 Task: Assign Person0000000135 as Project Lead of Scrum Project Project0000000068 in Jira. Create Issue Issue0000000331 in Backlog  in Scrum Project Project0000000067 in Jira. Create Issue Issue0000000332 in Backlog  in Scrum Project Project0000000067 in Jira. Create Issue Issue0000000333 in Backlog  in Scrum Project Project0000000067 in Jira. Create Issue Issue0000000334 in Backlog  in Scrum Project Project0000000067 in Jira
Action: Mouse moved to (248, 68)
Screenshot: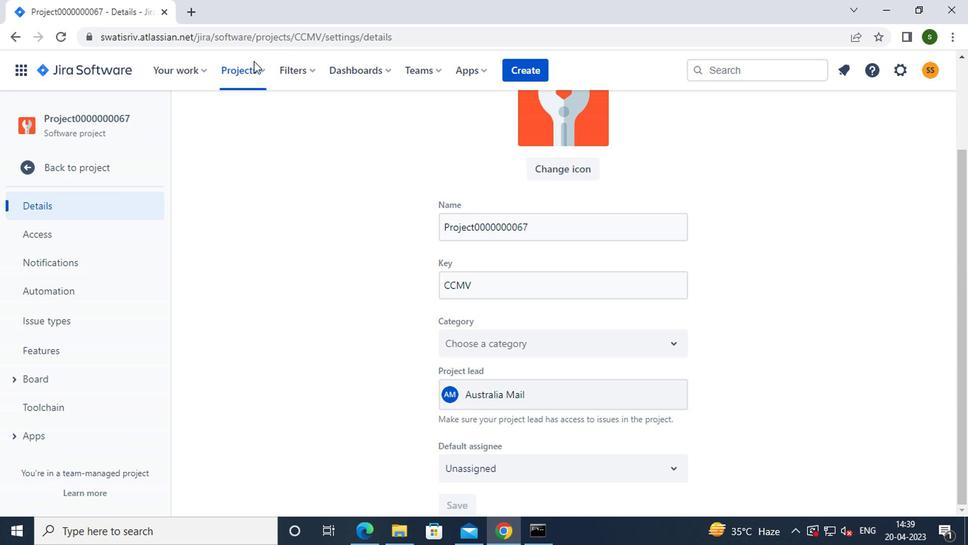 
Action: Mouse pressed left at (248, 68)
Screenshot: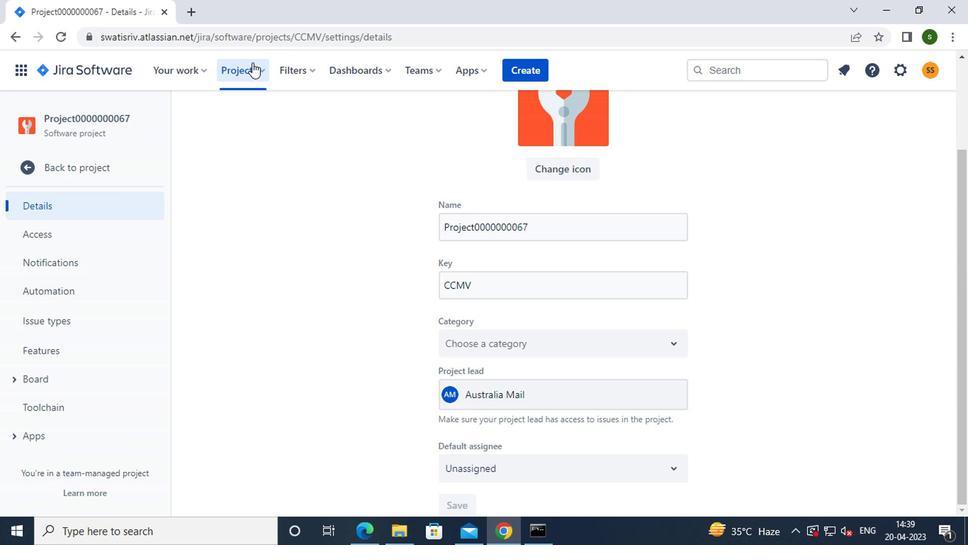 
Action: Mouse moved to (297, 174)
Screenshot: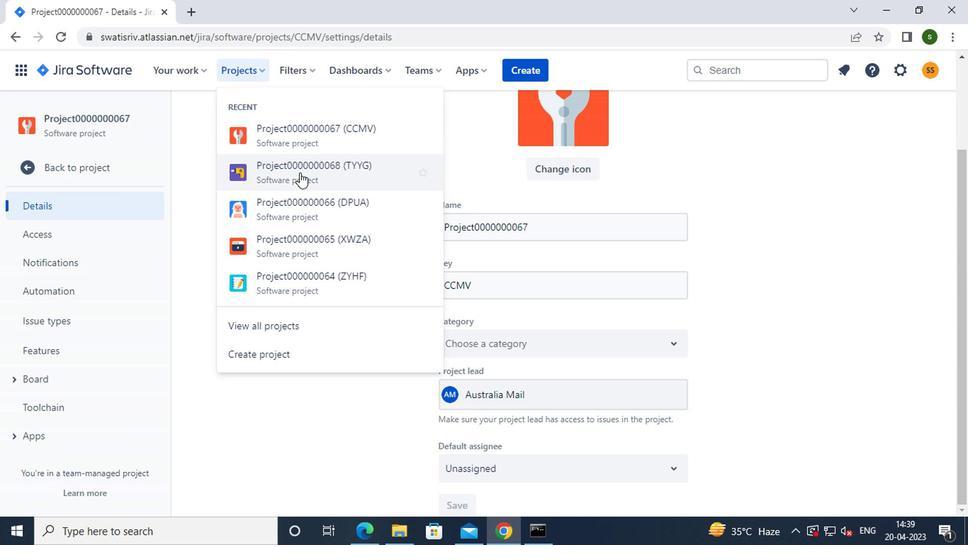 
Action: Mouse pressed left at (297, 174)
Screenshot: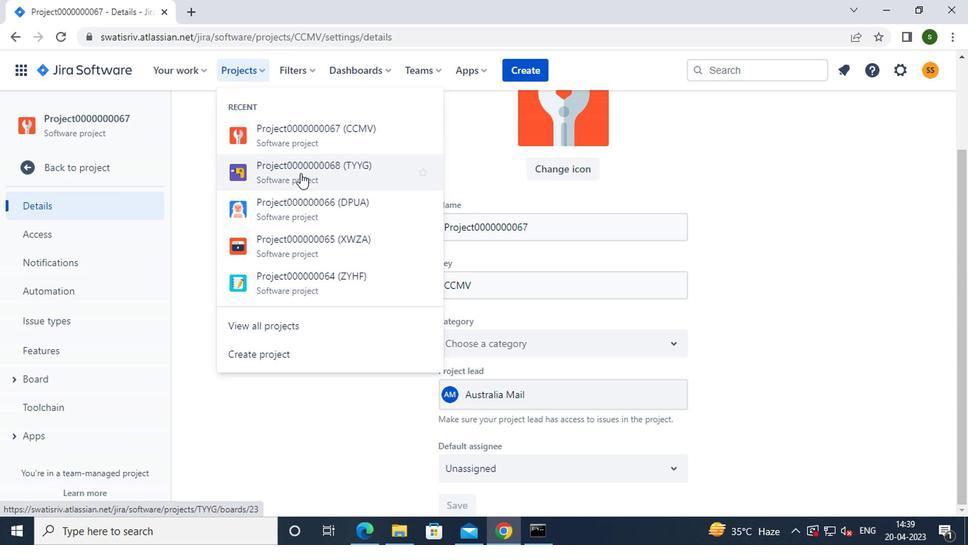 
Action: Mouse moved to (103, 402)
Screenshot: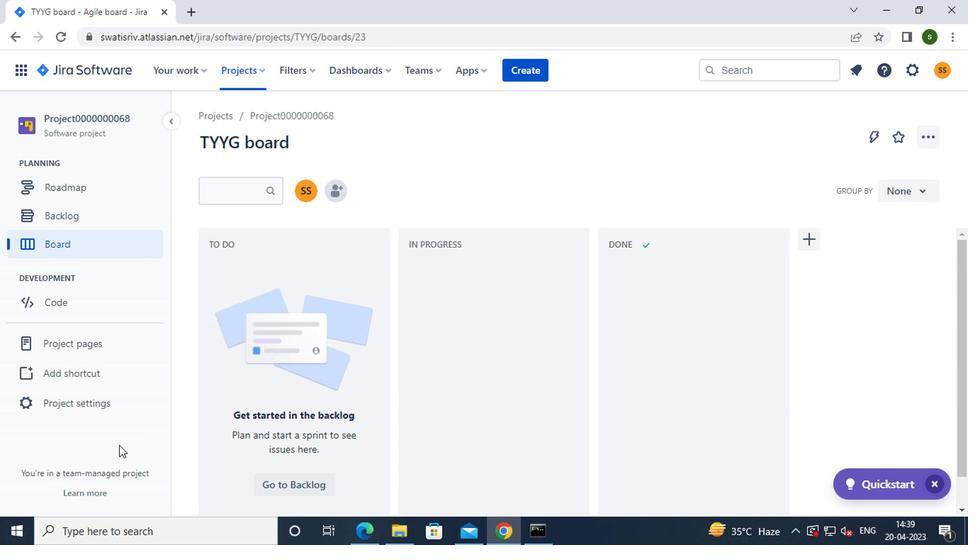 
Action: Mouse pressed left at (103, 402)
Screenshot: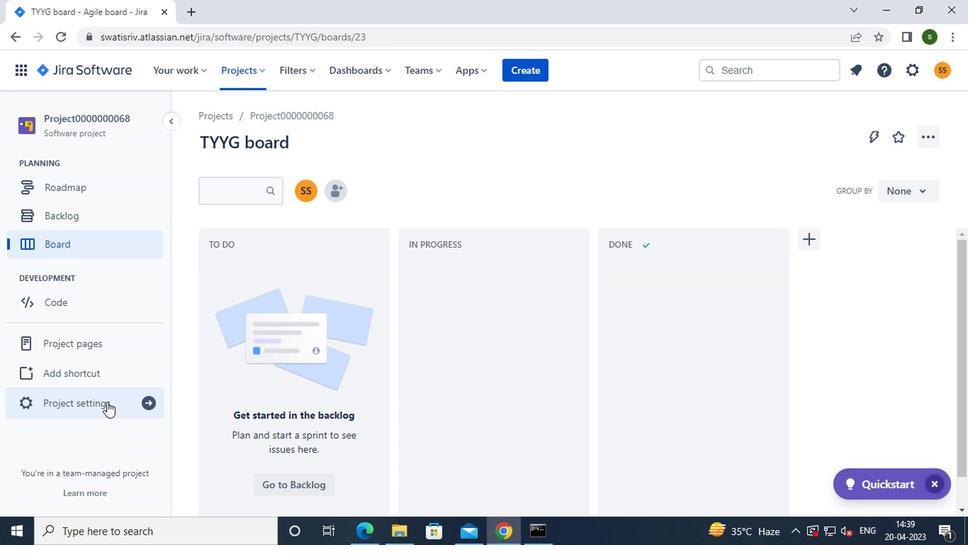 
Action: Mouse moved to (468, 462)
Screenshot: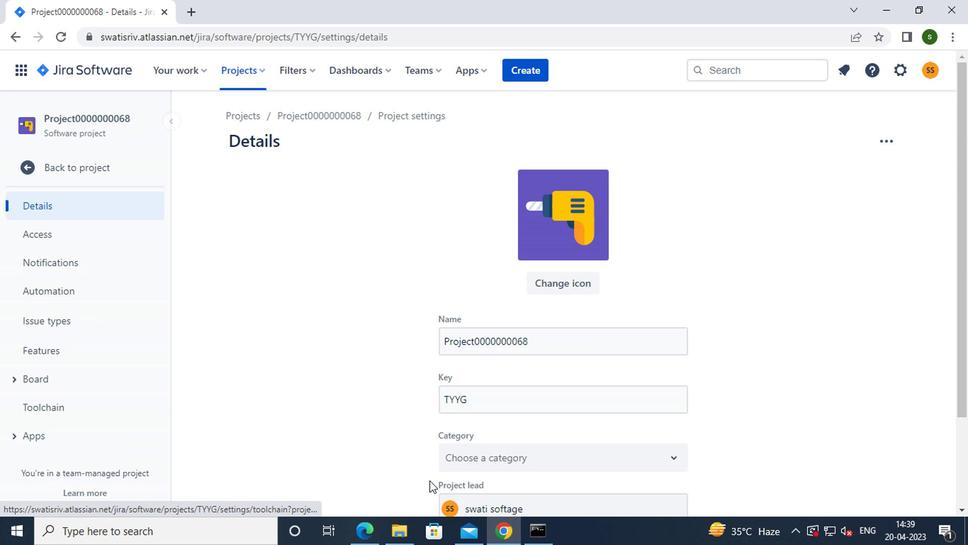 
Action: Mouse scrolled (468, 461) with delta (0, 0)
Screenshot: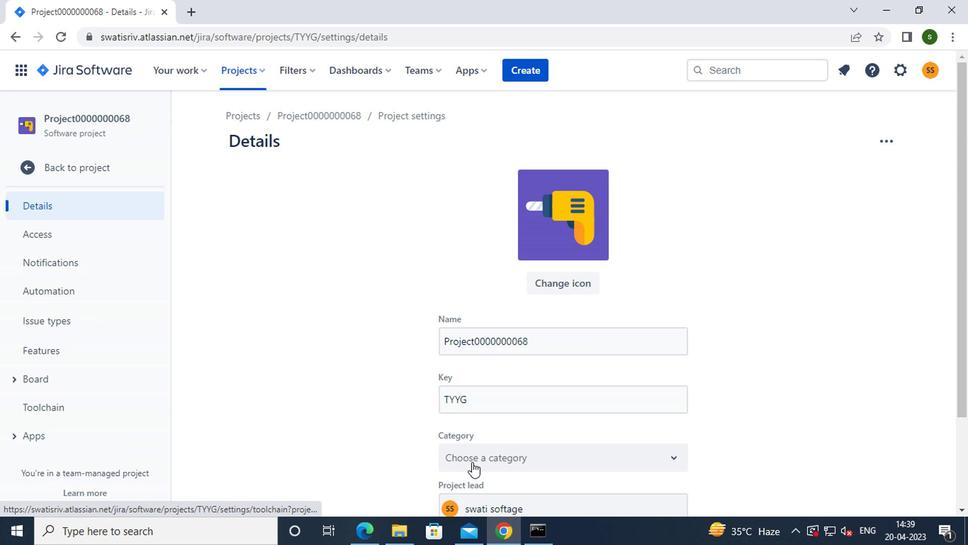 
Action: Mouse moved to (531, 438)
Screenshot: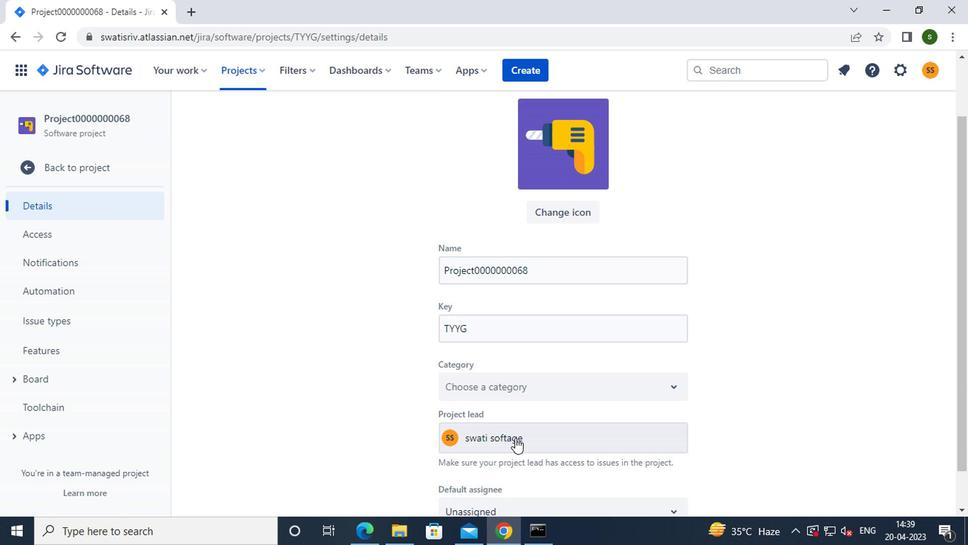 
Action: Mouse pressed left at (531, 438)
Screenshot: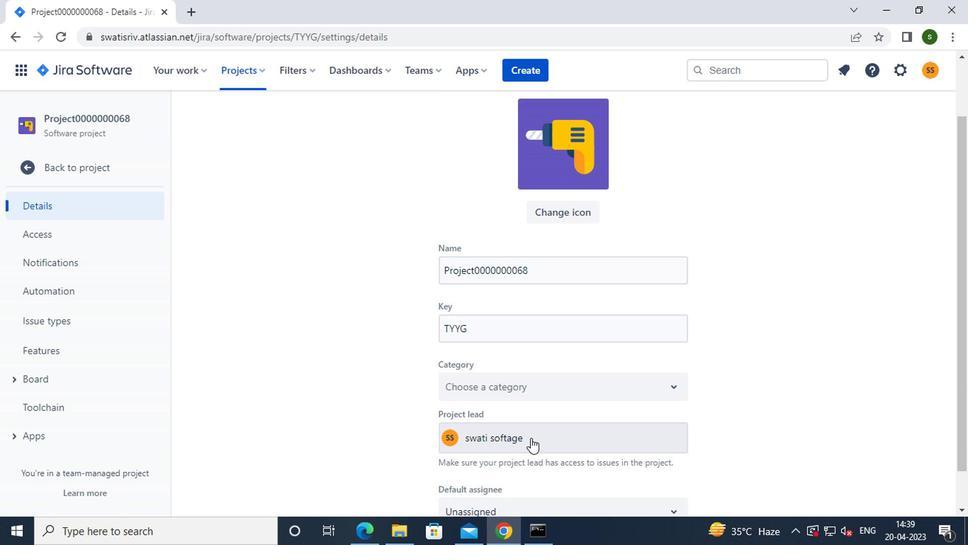 
Action: Mouse moved to (540, 334)
Screenshot: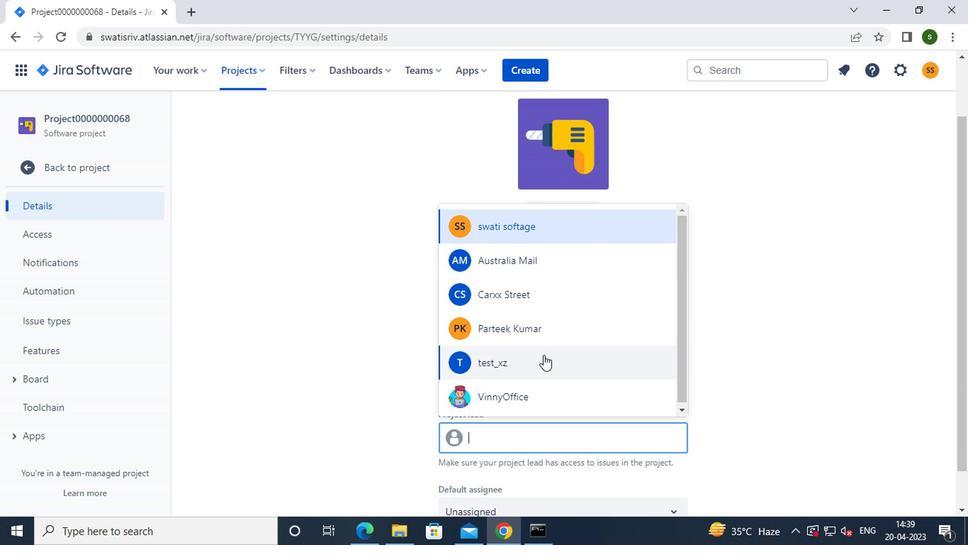 
Action: Mouse pressed left at (540, 334)
Screenshot: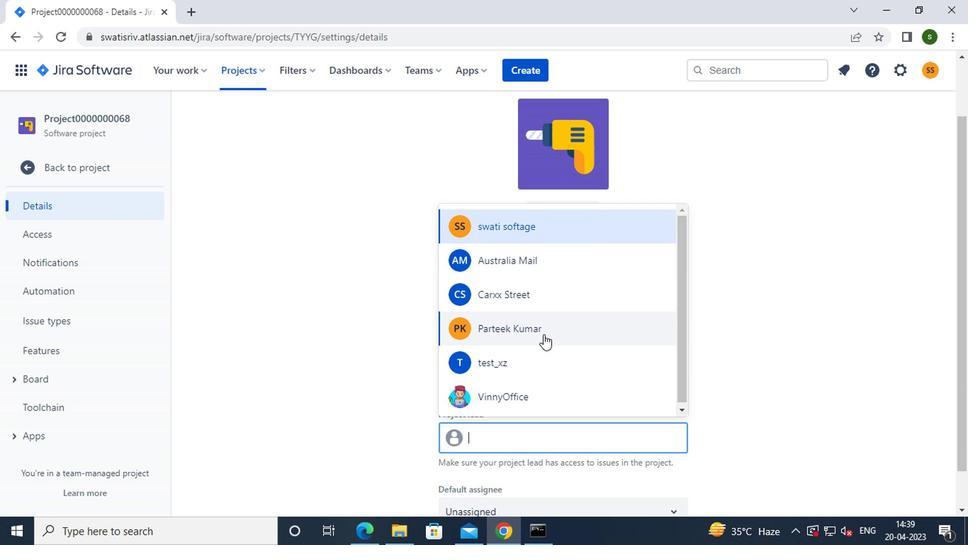 
Action: Mouse moved to (698, 347)
Screenshot: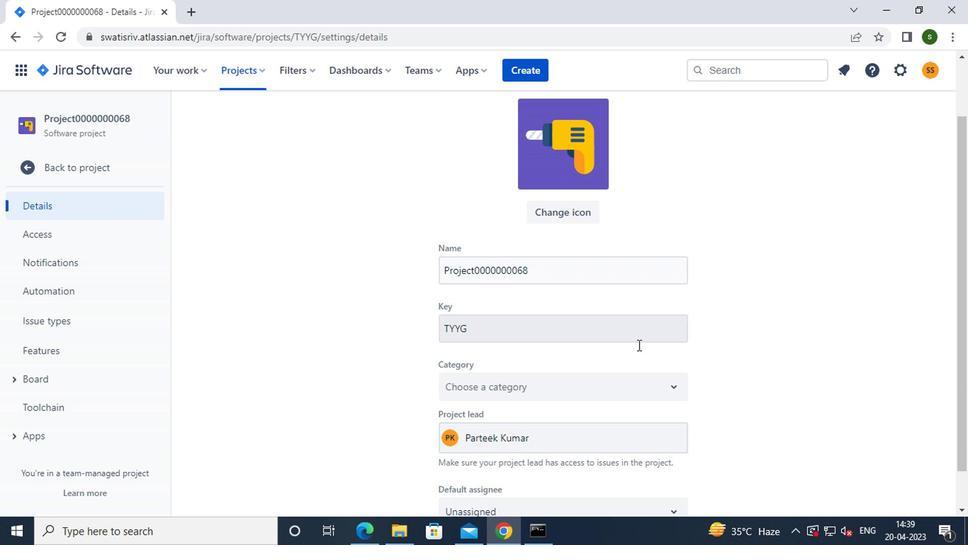 
Action: Mouse scrolled (698, 346) with delta (0, -1)
Screenshot: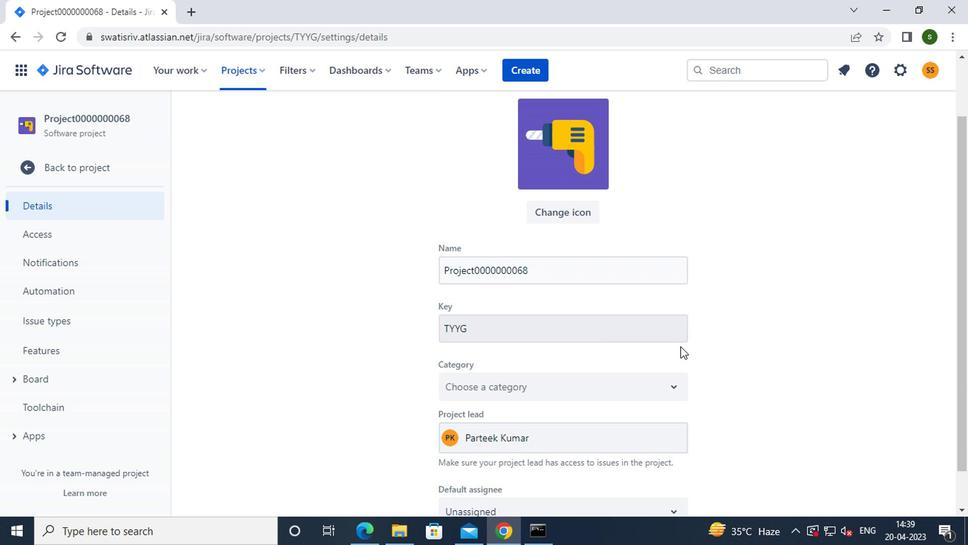 
Action: Mouse scrolled (698, 346) with delta (0, -1)
Screenshot: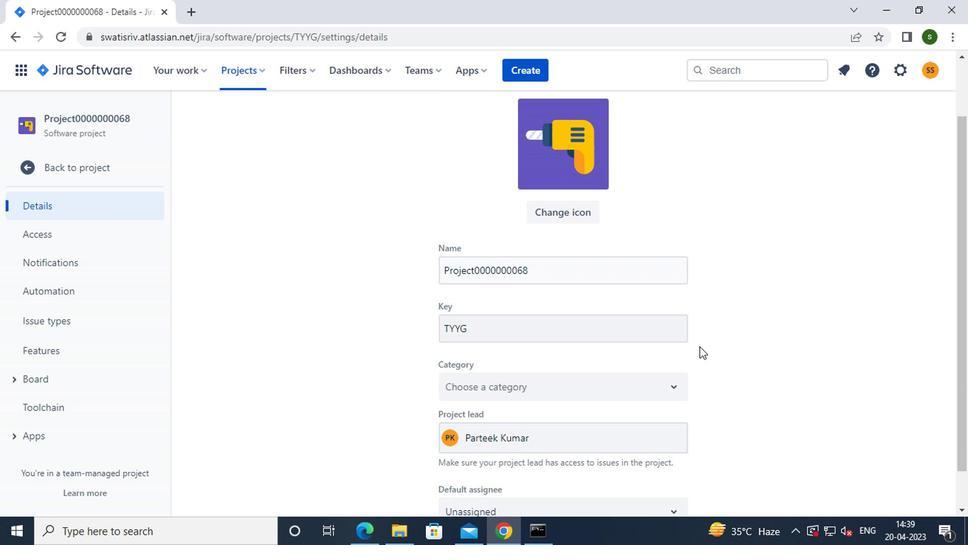 
Action: Mouse moved to (460, 497)
Screenshot: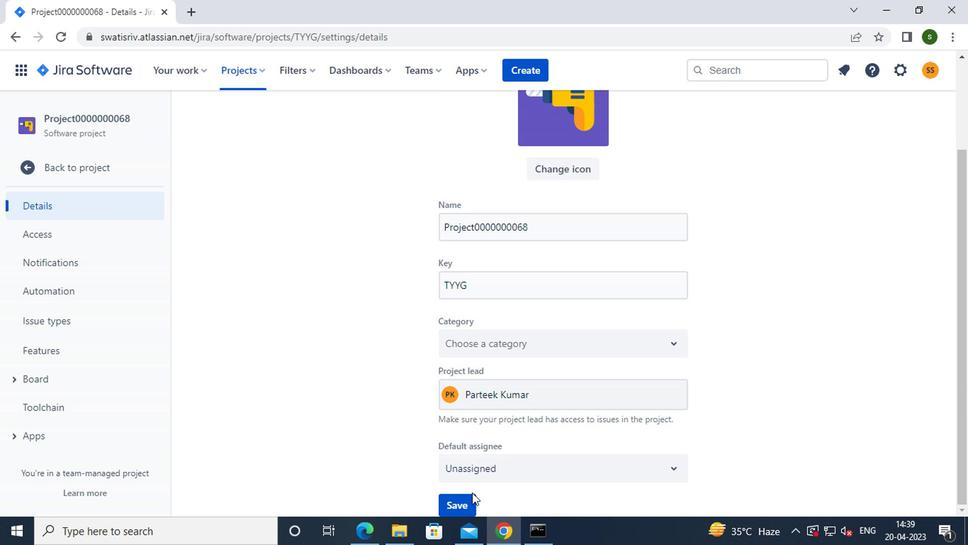 
Action: Mouse pressed left at (460, 497)
Screenshot: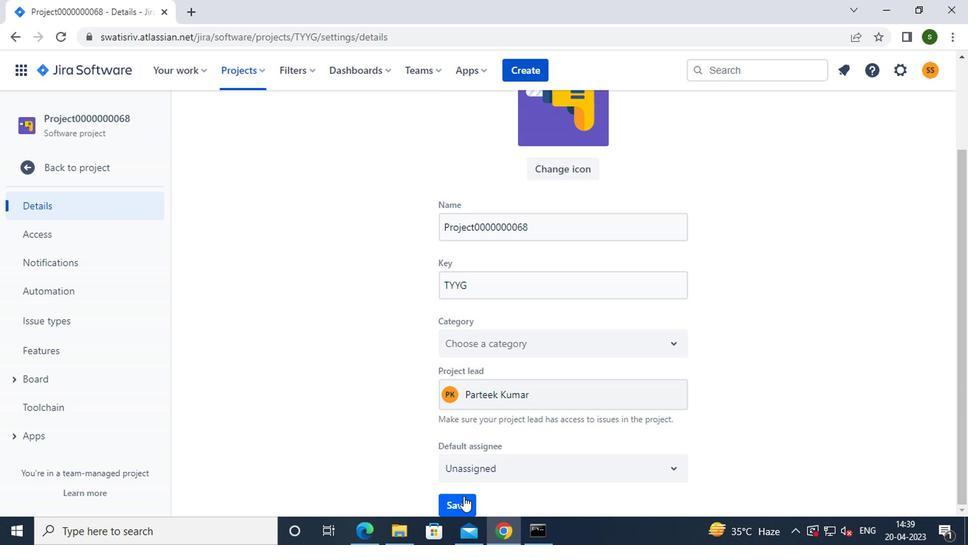 
Action: Mouse moved to (251, 72)
Screenshot: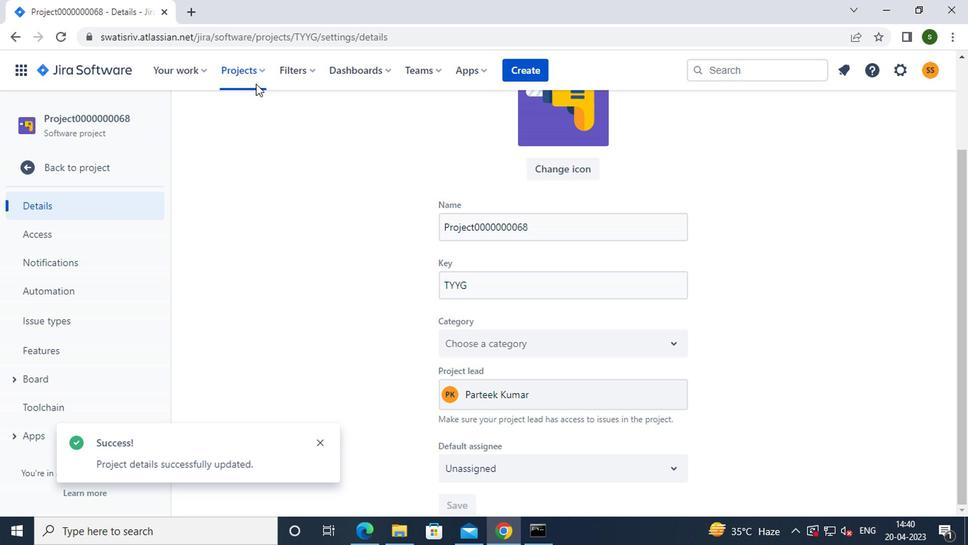 
Action: Mouse pressed left at (251, 72)
Screenshot: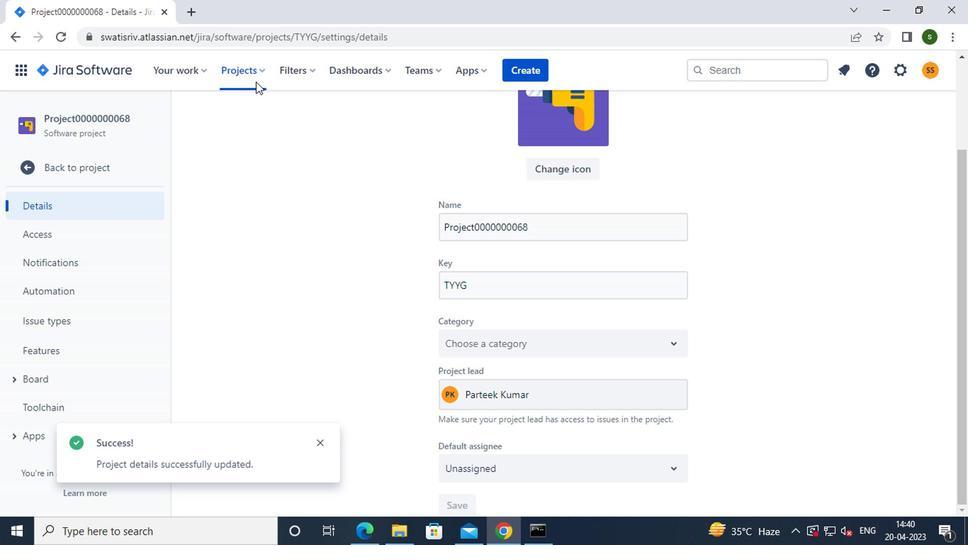 
Action: Mouse moved to (291, 179)
Screenshot: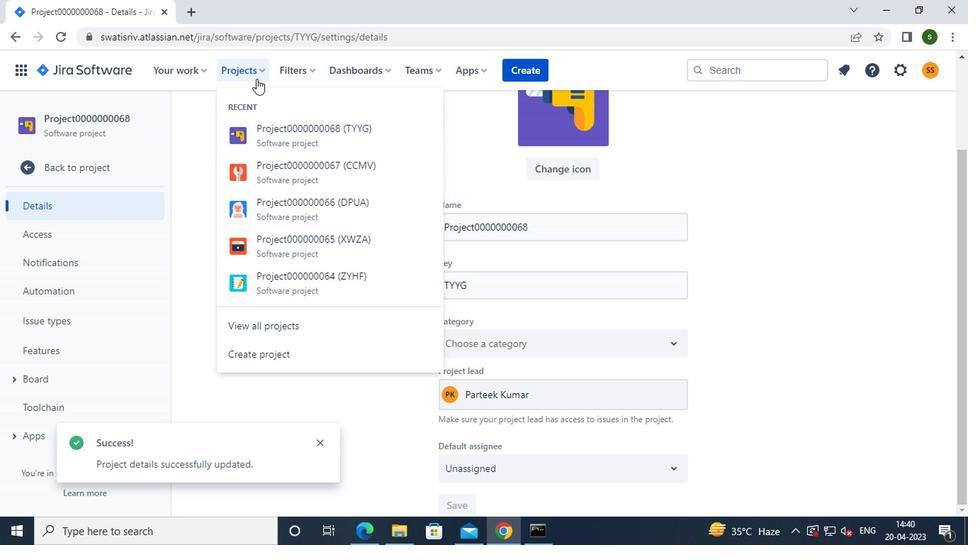 
Action: Mouse pressed left at (291, 179)
Screenshot: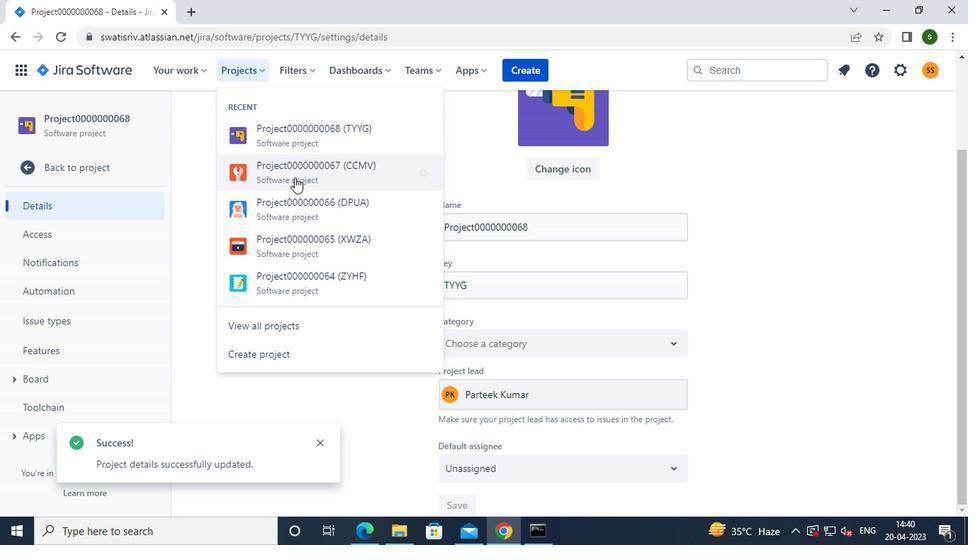 
Action: Mouse moved to (102, 220)
Screenshot: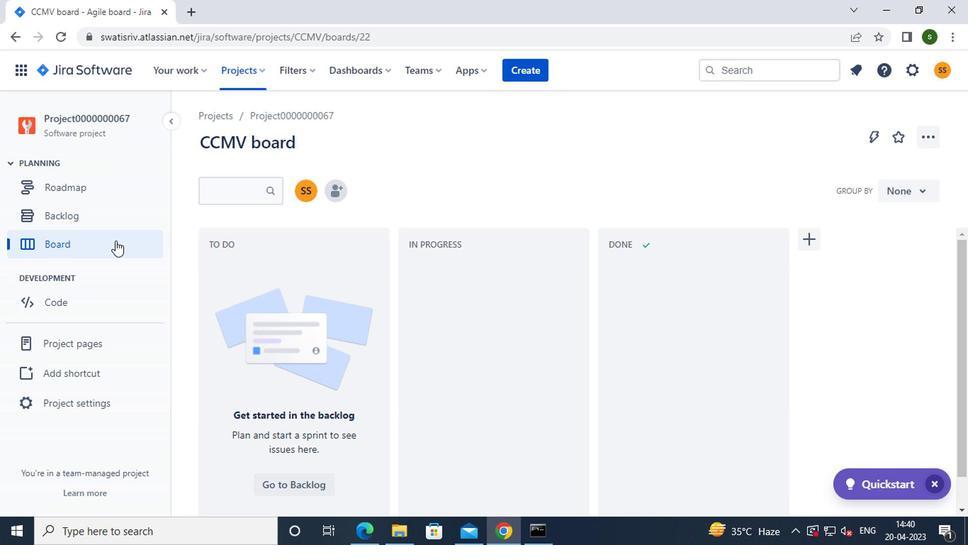 
Action: Mouse pressed left at (102, 220)
Screenshot: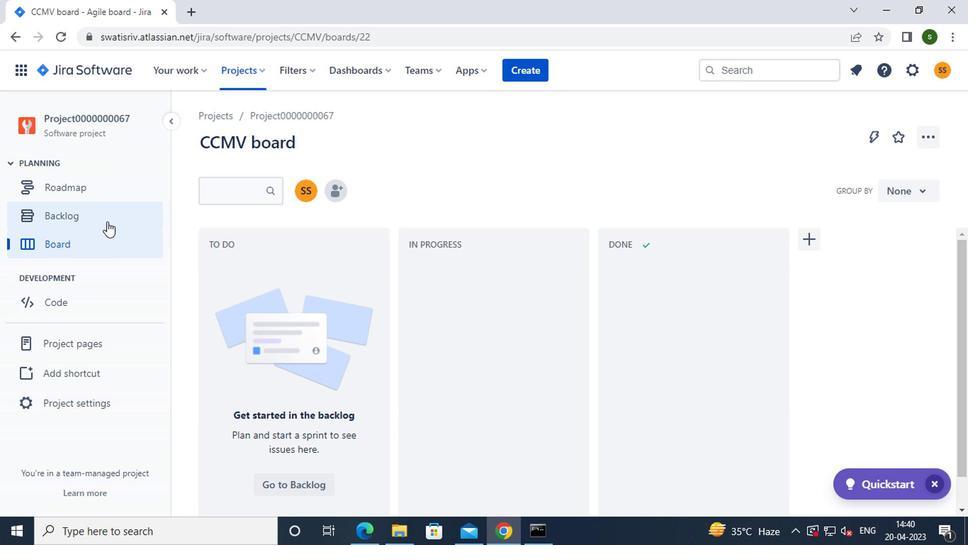 
Action: Mouse moved to (409, 449)
Screenshot: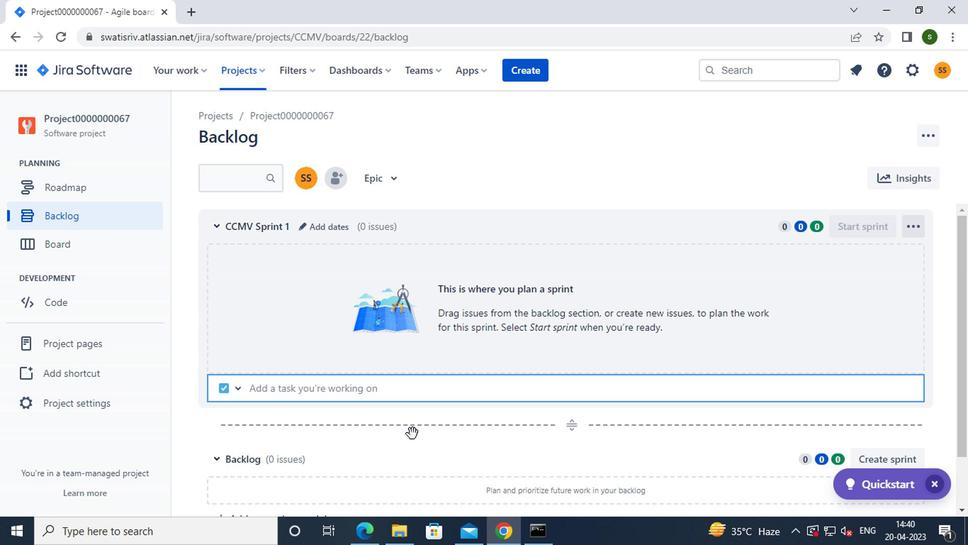 
Action: Mouse pressed left at (409, 449)
Screenshot: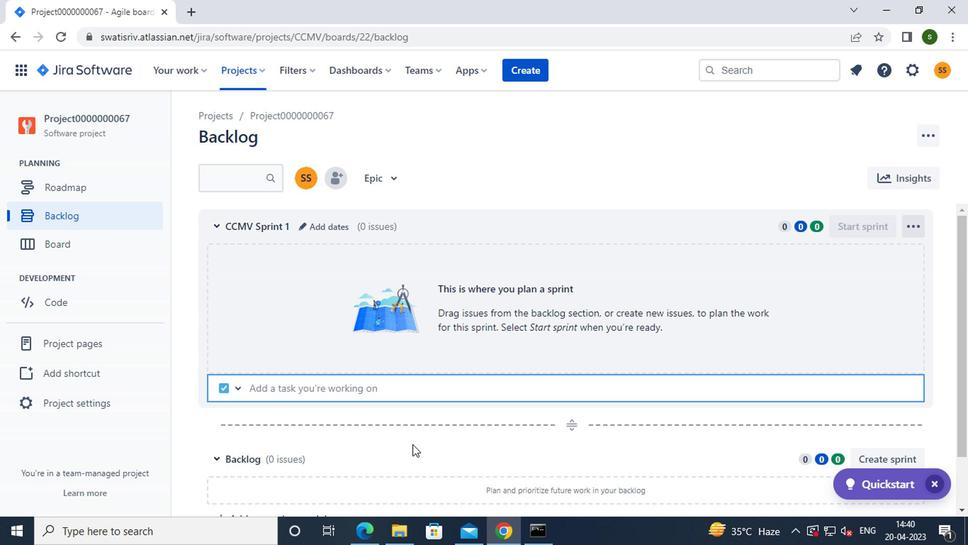 
Action: Mouse moved to (346, 393)
Screenshot: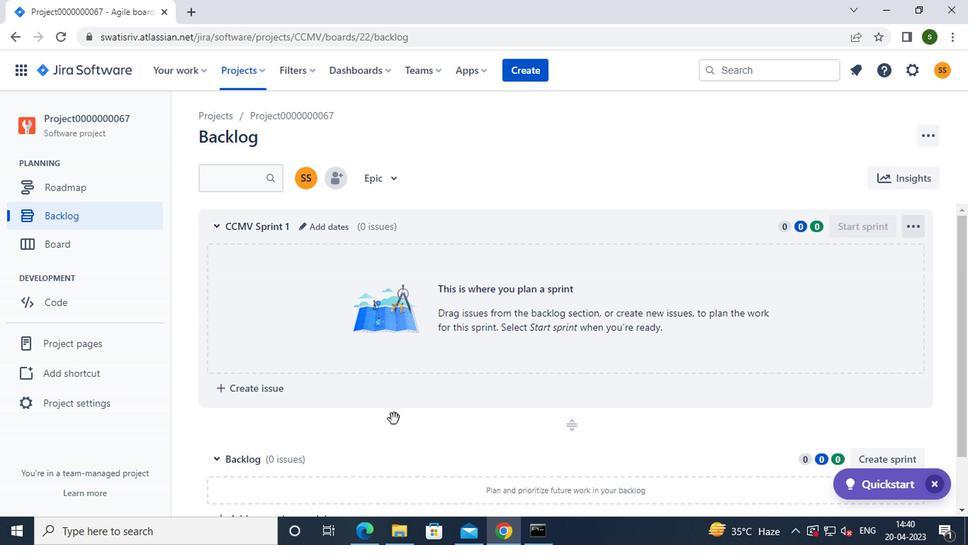 
Action: Mouse pressed left at (346, 393)
Screenshot: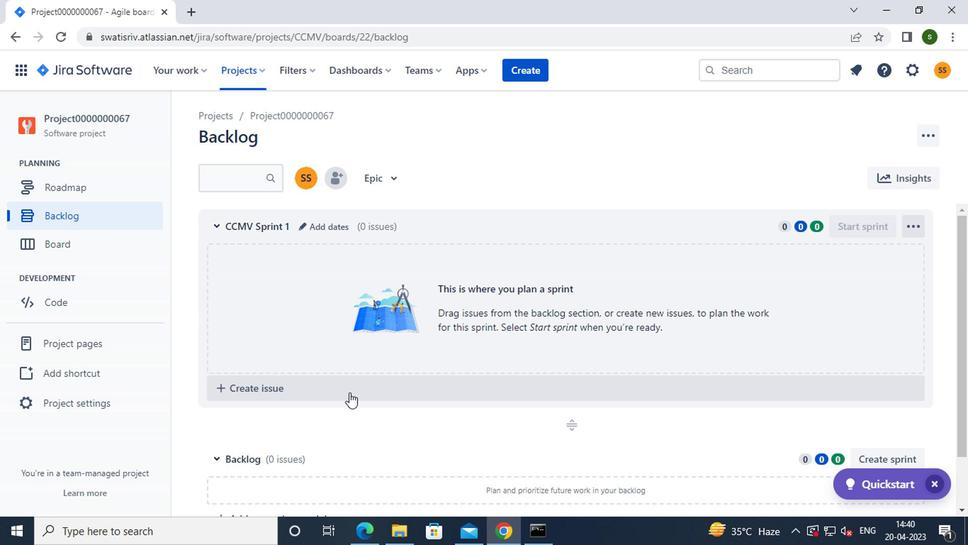 
Action: Mouse moved to (356, 390)
Screenshot: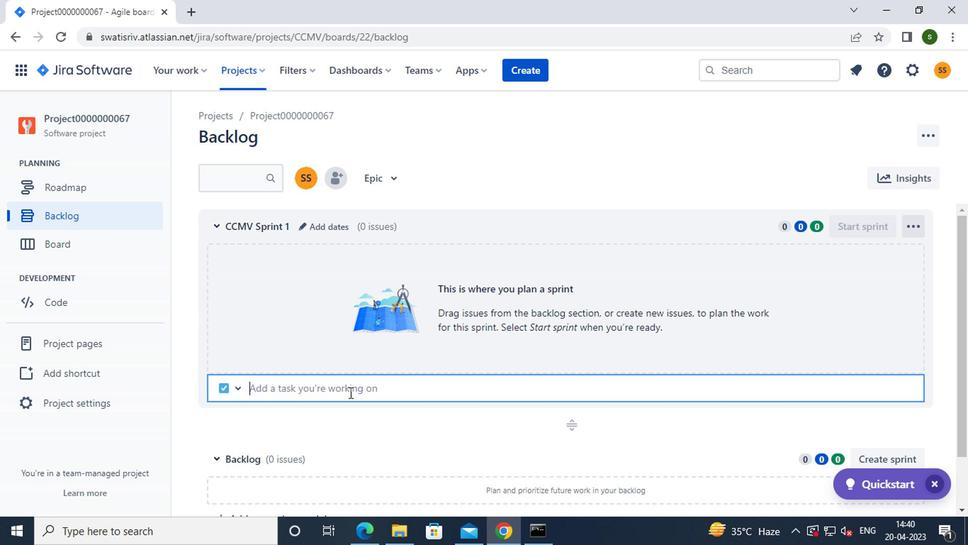 
Action: Key pressed i<Key.caps_lock>ssue0000000331
Screenshot: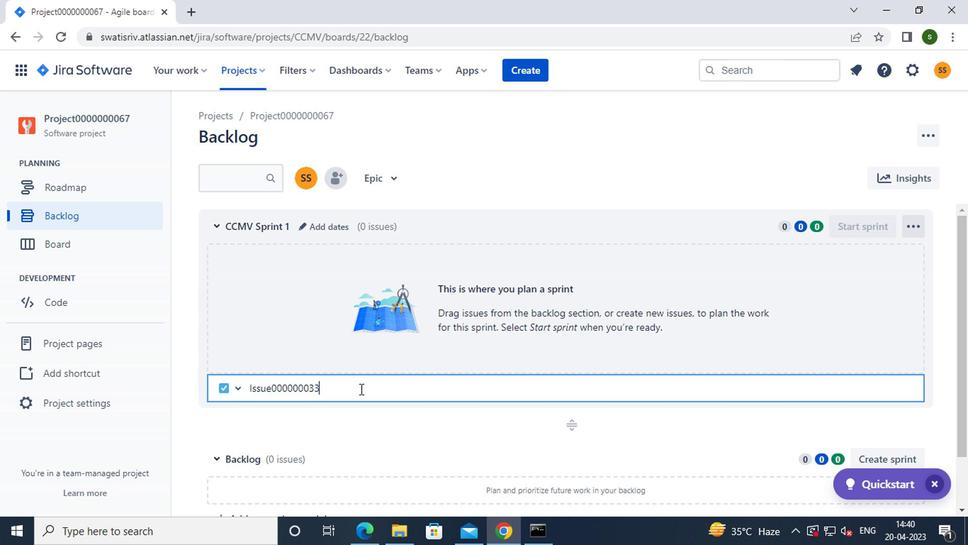 
Action: Mouse moved to (332, 444)
Screenshot: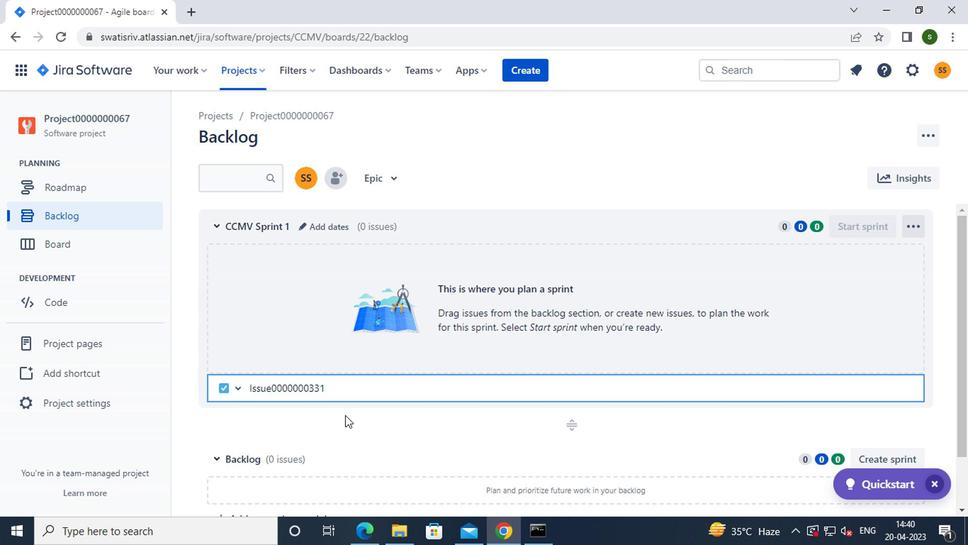 
Action: Mouse pressed left at (332, 444)
Screenshot: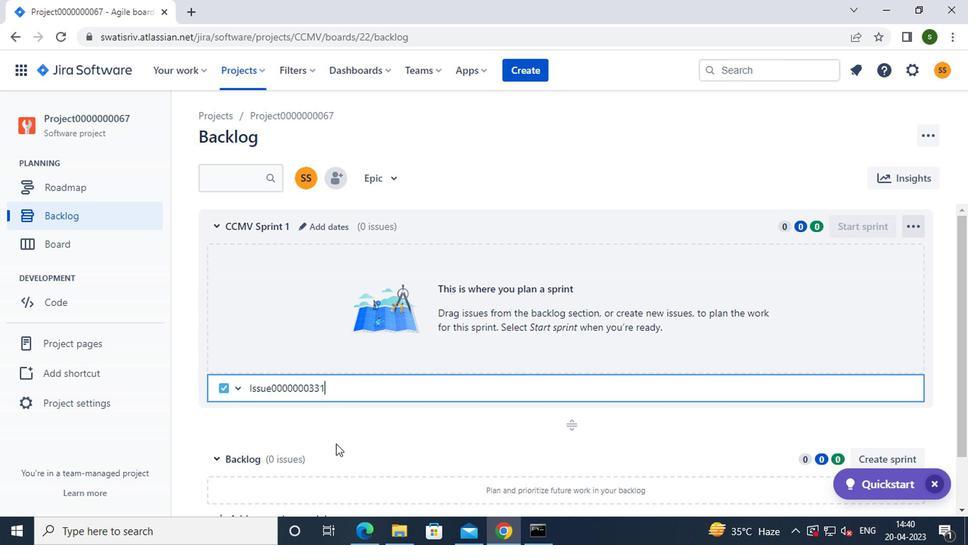
Action: Mouse moved to (583, 391)
Screenshot: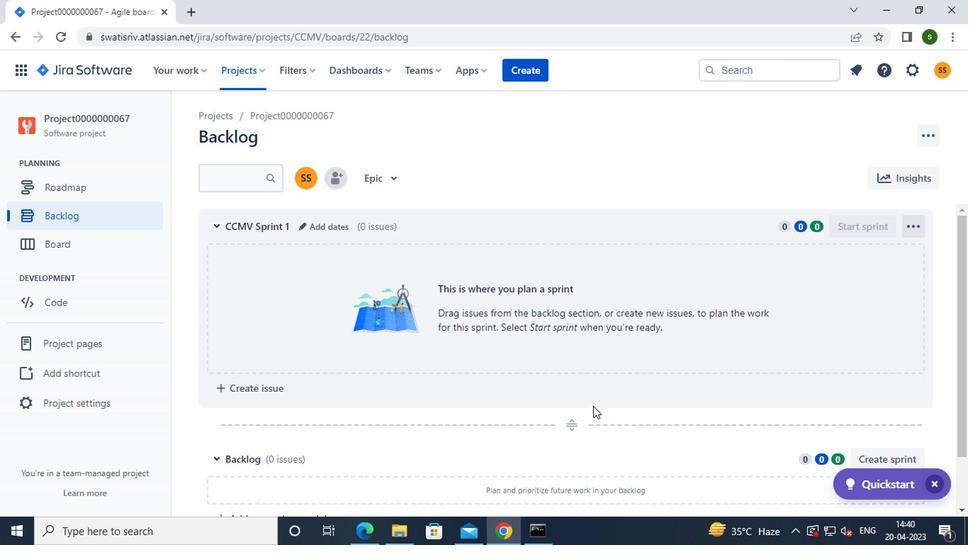 
Action: Mouse pressed left at (583, 391)
Screenshot: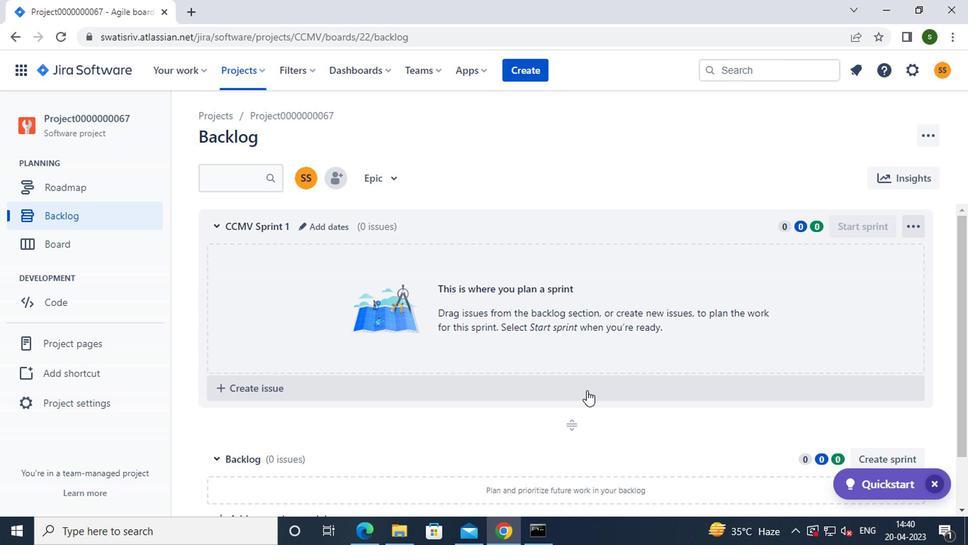 
Action: Mouse moved to (471, 386)
Screenshot: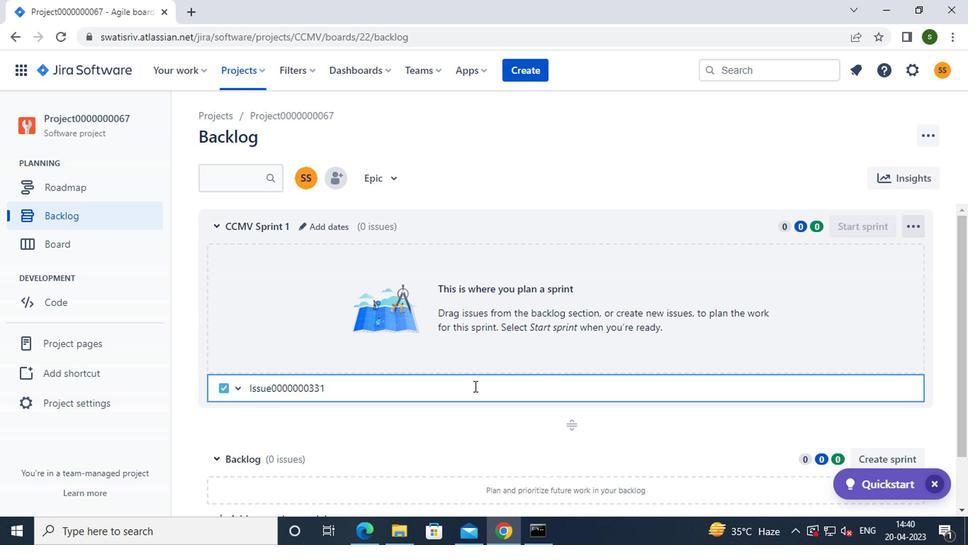 
Action: Key pressed <Key.enter>
Screenshot: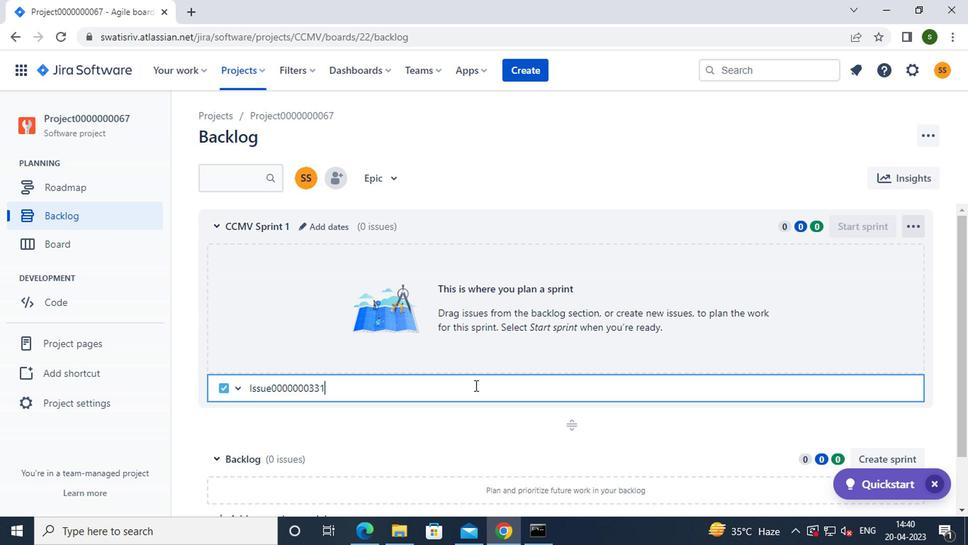 
Action: Mouse moved to (642, 281)
Screenshot: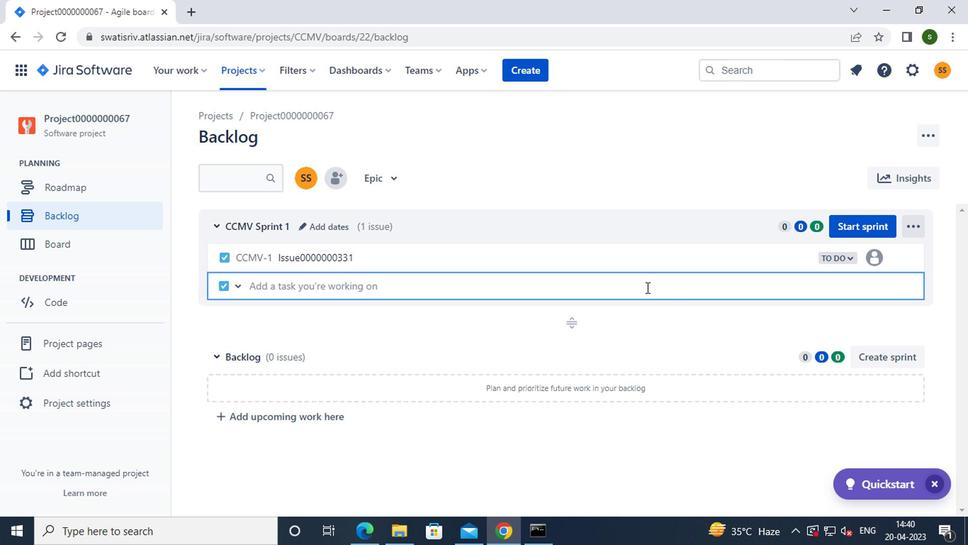 
Action: Mouse pressed left at (642, 281)
Screenshot: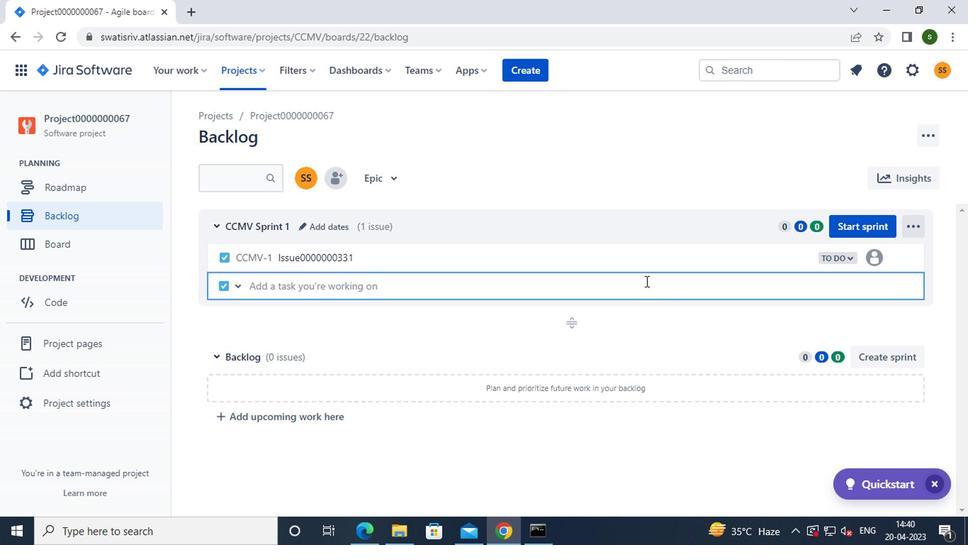 
Action: Key pressed <Key.caps_lock>i<Key.caps_lock>ssue0000000332<Key.enter><Key.caps_lock>i<Key.caps_lock>ssue0000000333<Key.enter><Key.caps_lock>i<Key.caps_lock>ssue0000000334<Key.enter><Key.f8>
Screenshot: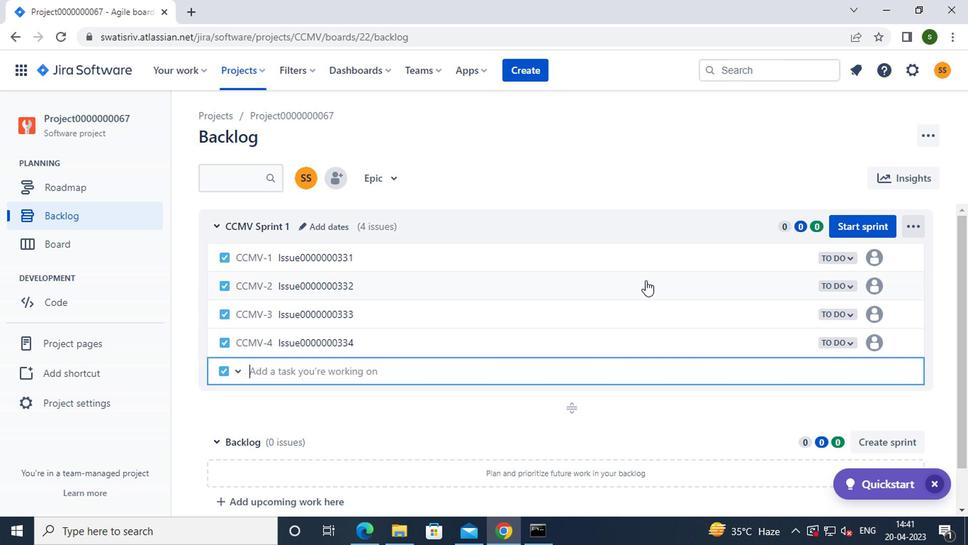 
